 Task: Create New Customer with Customer Name: Marshalls, Billing Address Line1: 1391 Camden Street, Billing Address Line2:  Reno, Billing Address Line3:  Nevada 89501, Cell Number: 832-238-5033
Action: Mouse moved to (154, 28)
Screenshot: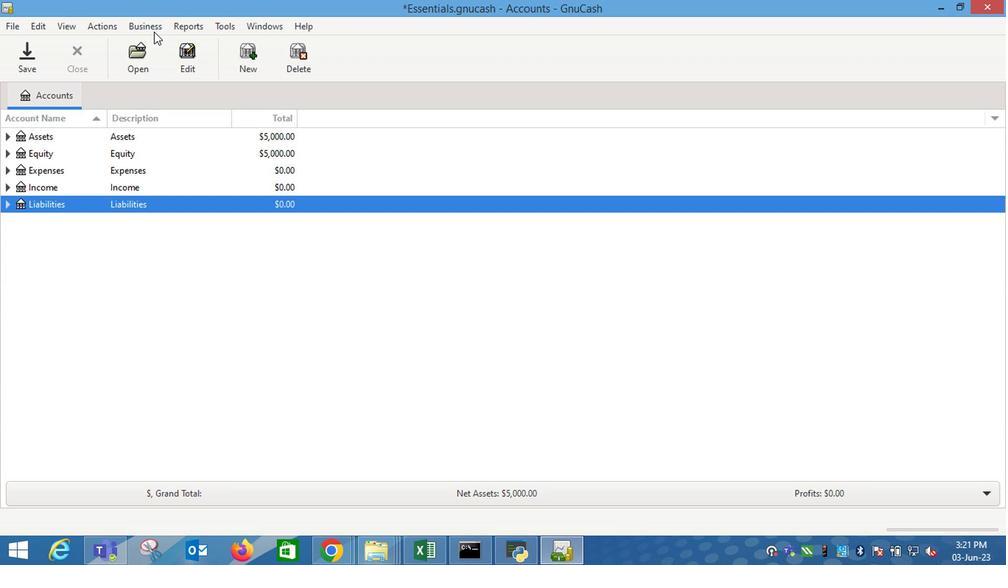 
Action: Mouse pressed left at (154, 28)
Screenshot: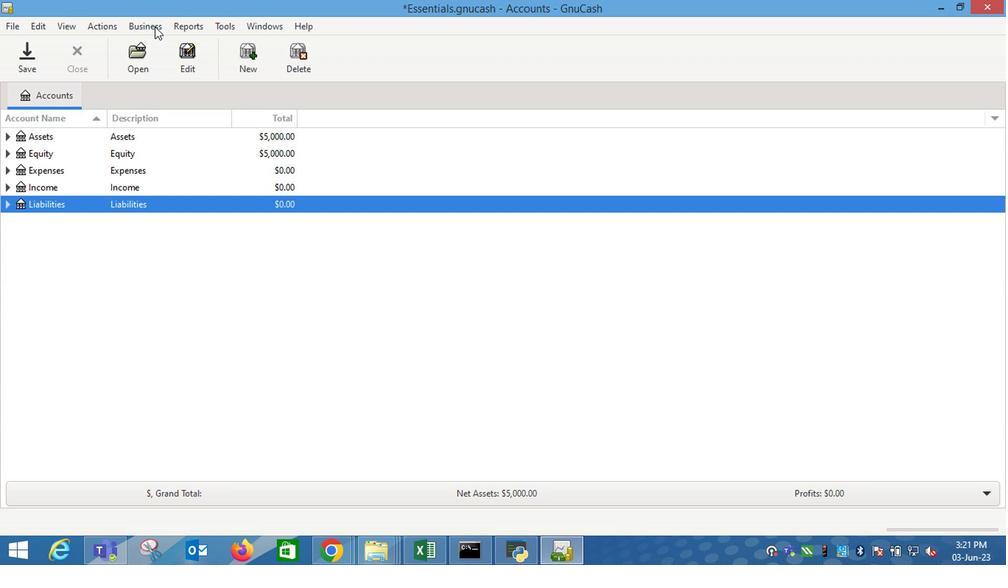 
Action: Mouse moved to (312, 64)
Screenshot: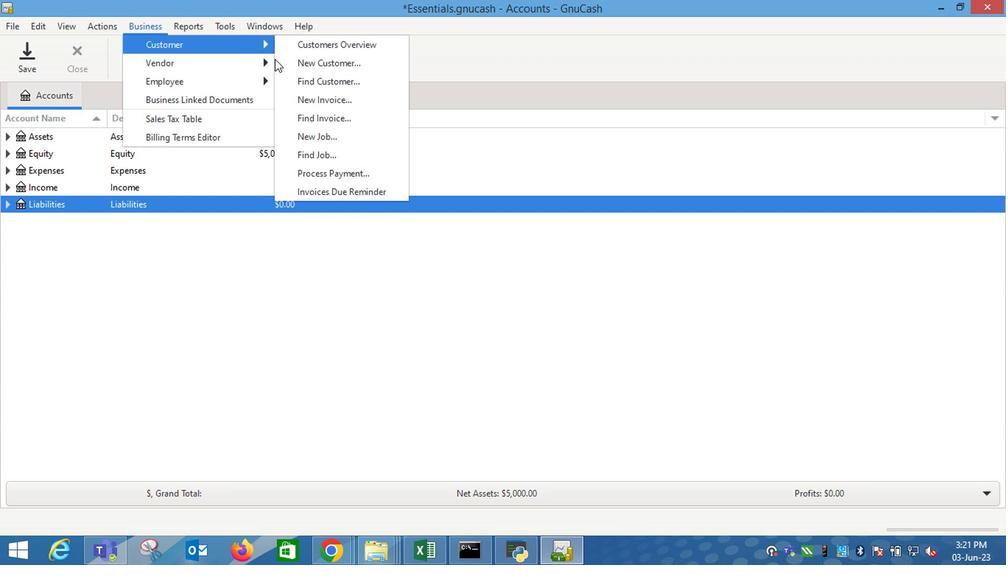 
Action: Mouse pressed left at (312, 64)
Screenshot: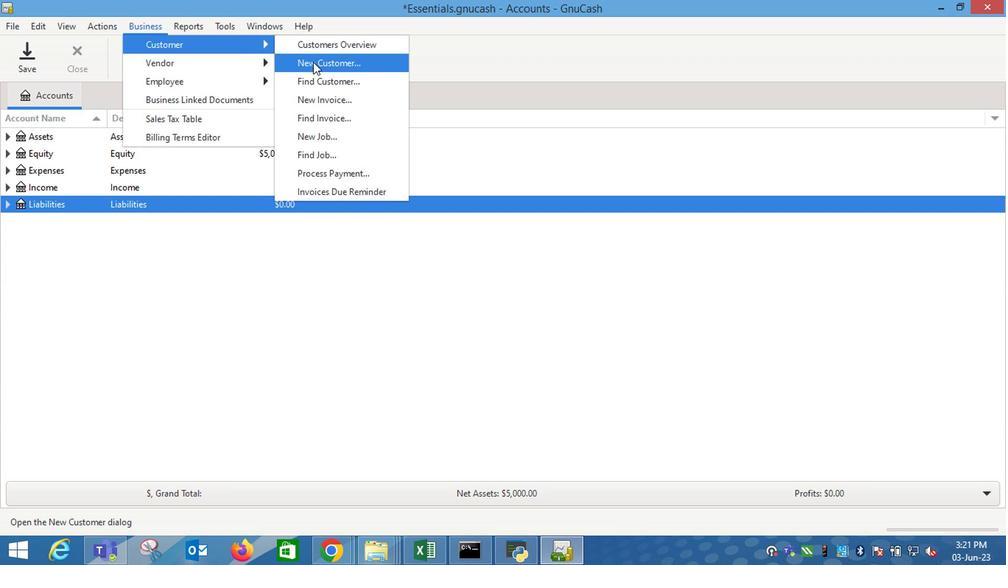 
Action: Mouse moved to (693, 187)
Screenshot: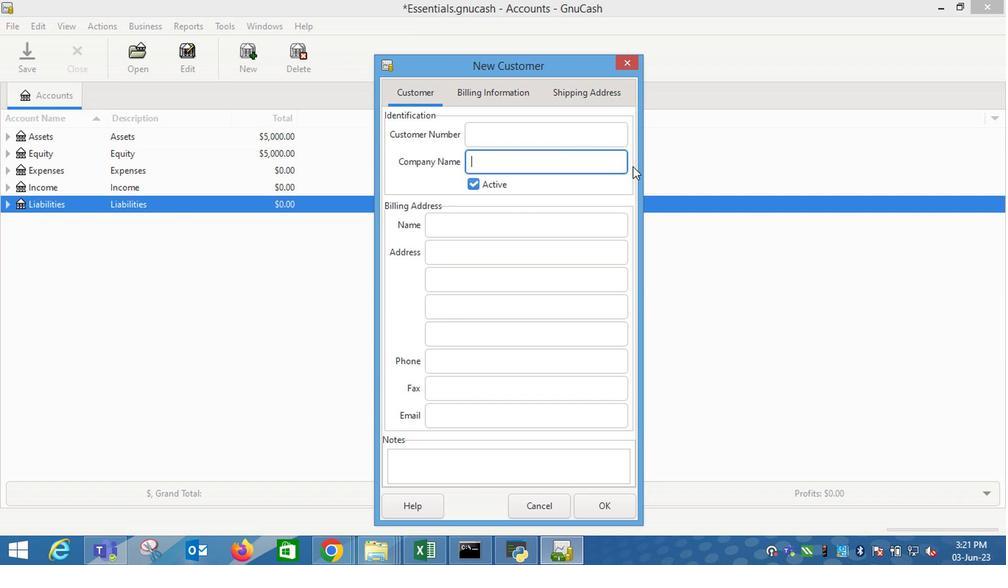 
Action: Key pressed <Key.shift_r>Marshalls<Key.tab><Key.tab><Key.tab>1391<Key.space><Key.shift_r>Camden<Key.space><Key.shift_r>Street<Key.tab><Key.shift_r>Re<Key.tab><Key.shift_r>Nev<Key.tab><Key.tab>832-238-5033
Screenshot: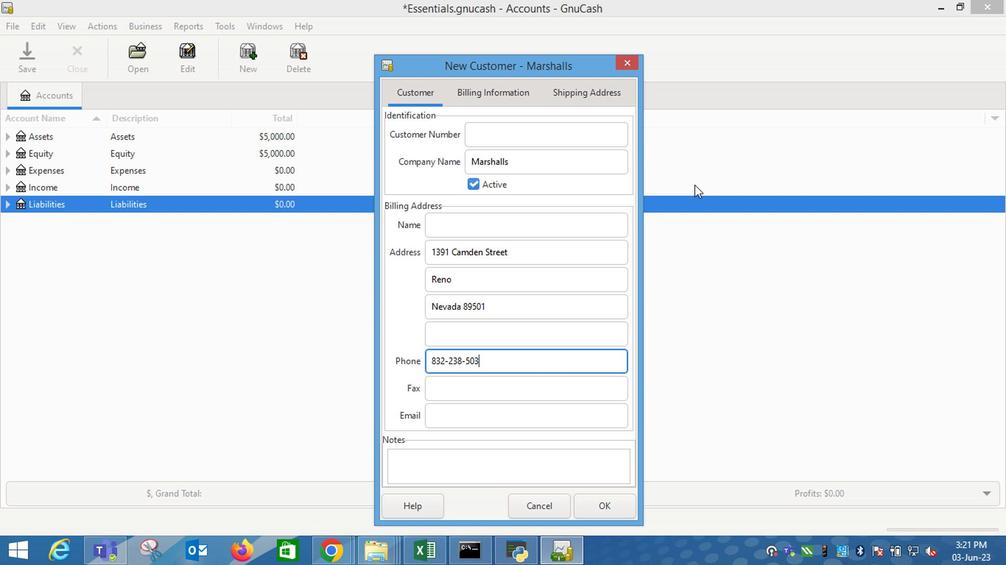
Action: Mouse moved to (512, 101)
Screenshot: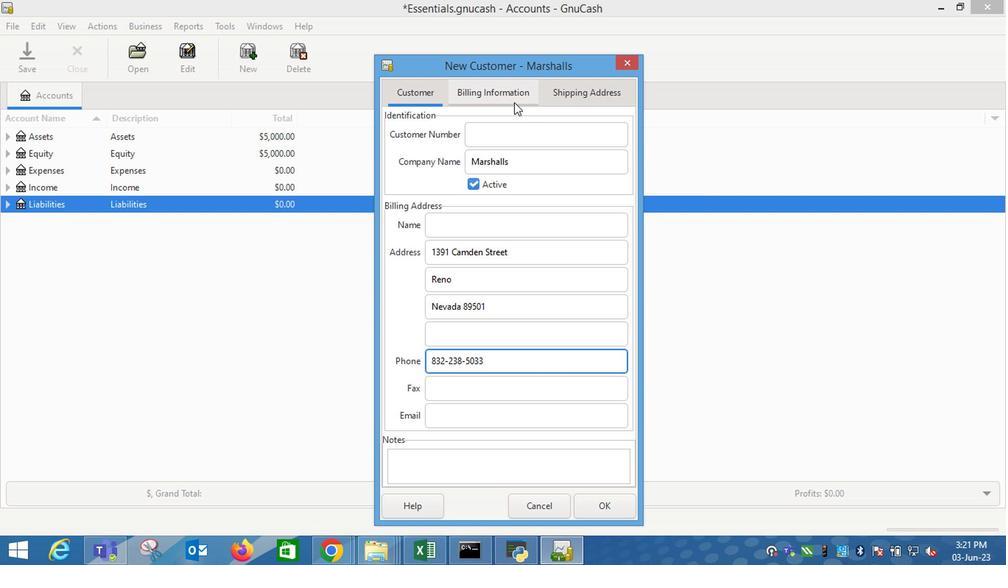 
Action: Mouse pressed left at (512, 101)
Screenshot: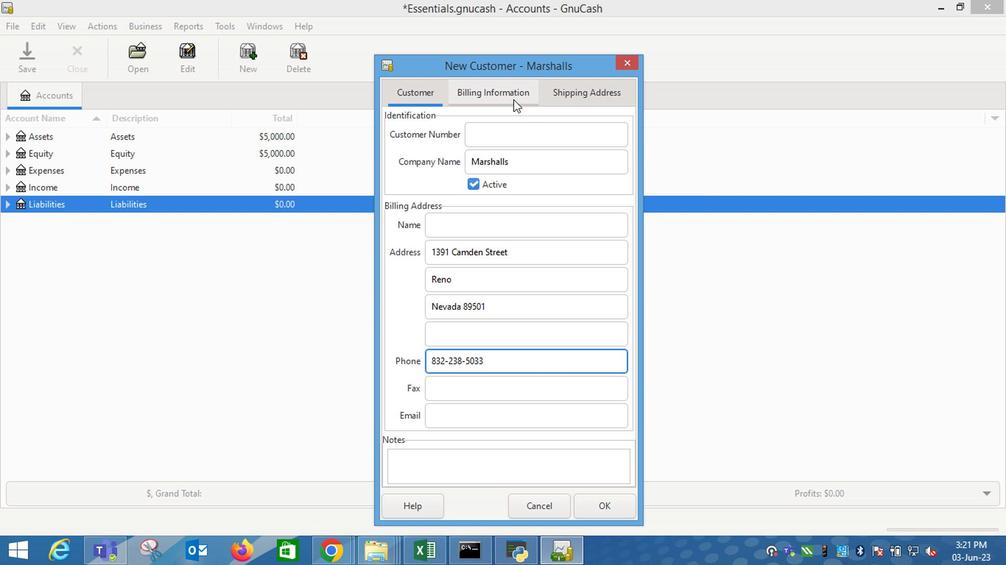 
Action: Mouse moved to (622, 511)
Screenshot: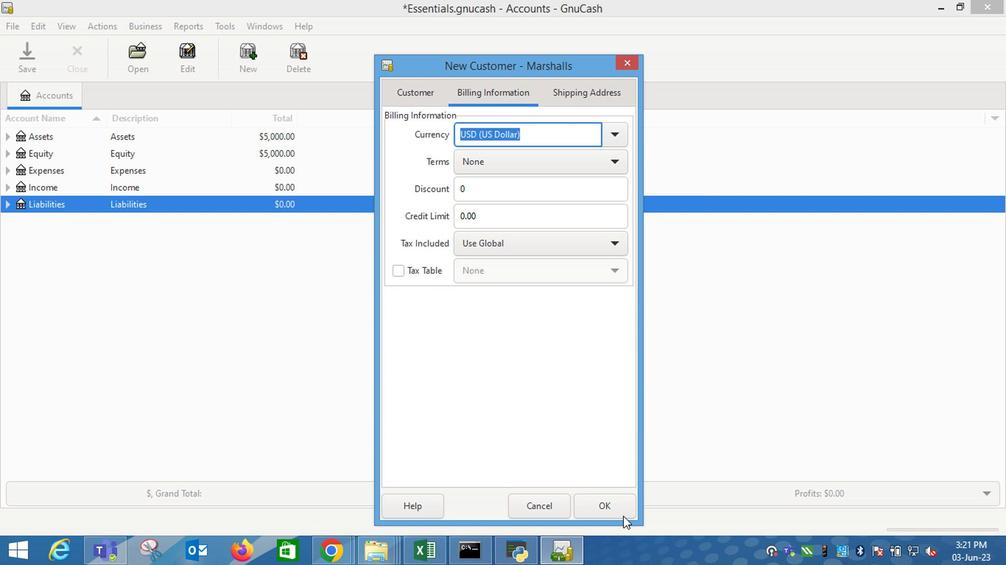 
Action: Mouse pressed left at (622, 511)
Screenshot: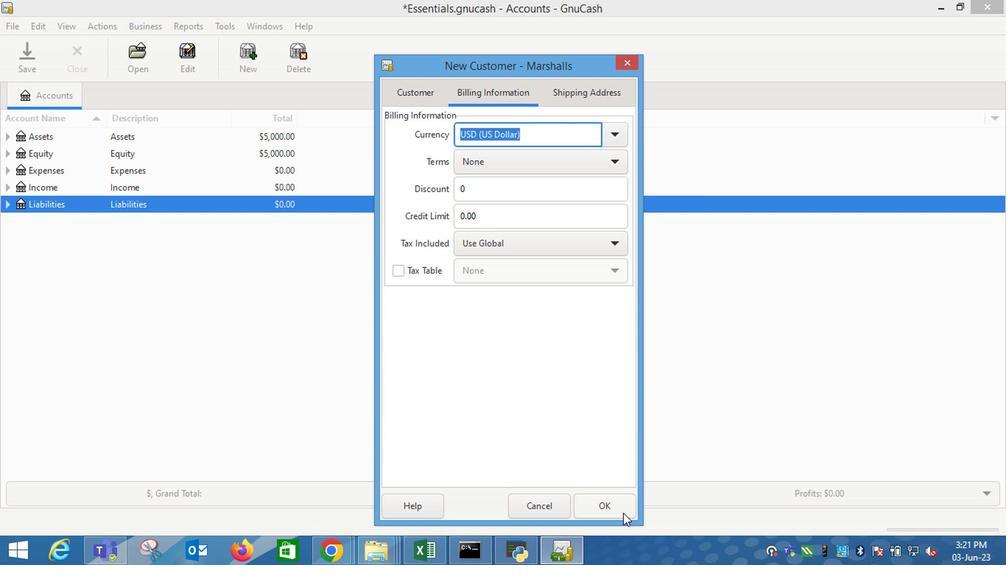 
